 Task: Search one way flight ticket for 1 adult, 1 child, 1 infant in seat in premium economy from Anchorage: Ted Stevens Anchorage International Airport to Sheridan: Sheridan County Airport on 8-6-2023. Choice of flights is Royal air maroc. Number of bags: 1 checked bag. Price is upto 110000. Outbound departure time preference is 23:45.
Action: Mouse moved to (286, 246)
Screenshot: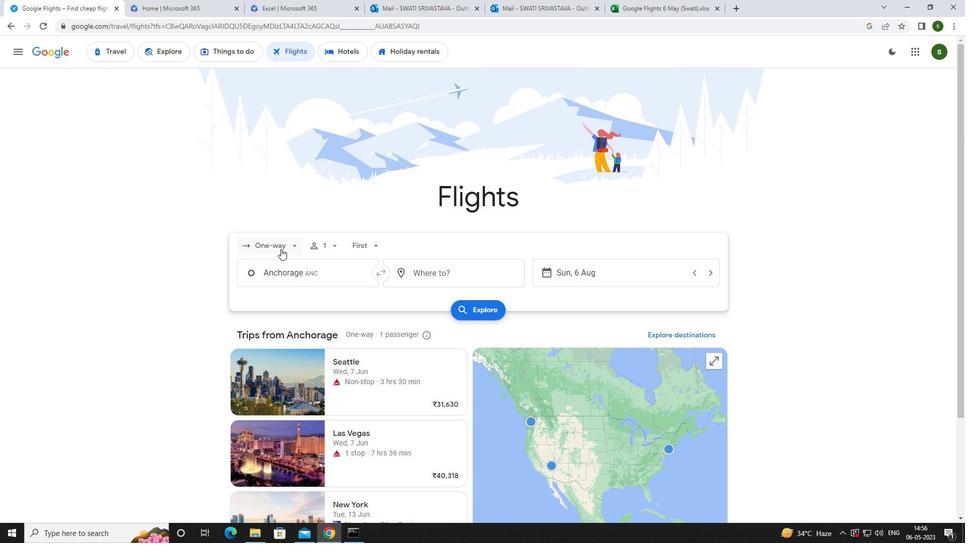 
Action: Mouse pressed left at (286, 246)
Screenshot: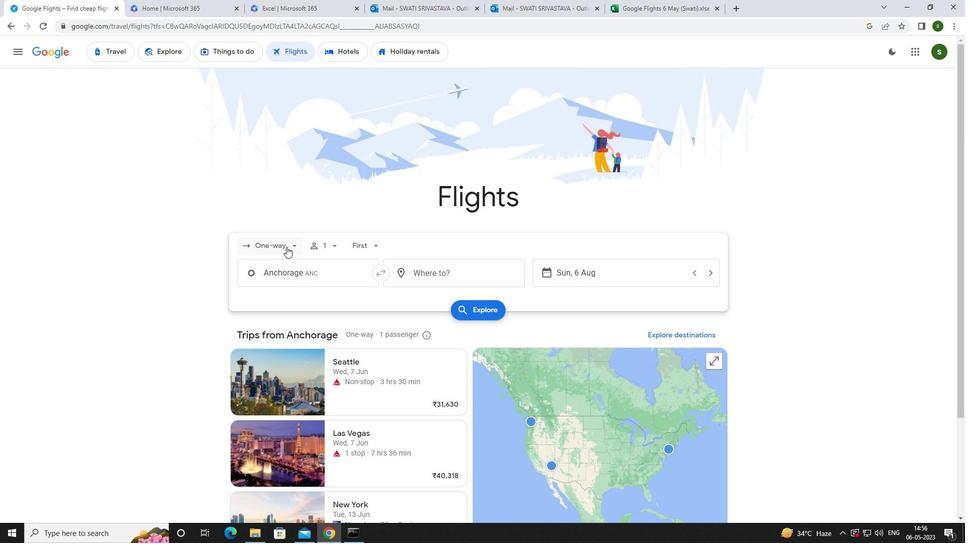 
Action: Mouse moved to (287, 291)
Screenshot: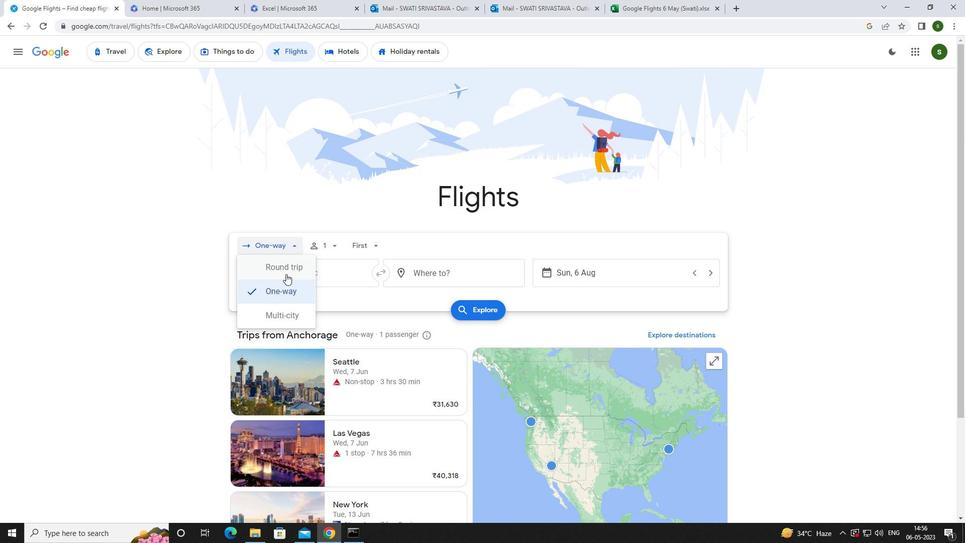 
Action: Mouse pressed left at (287, 291)
Screenshot: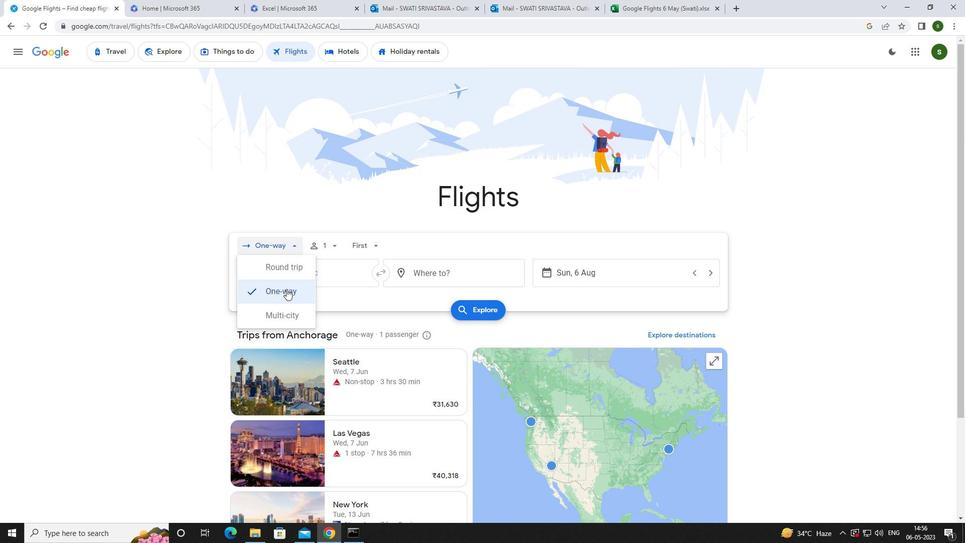 
Action: Mouse moved to (328, 247)
Screenshot: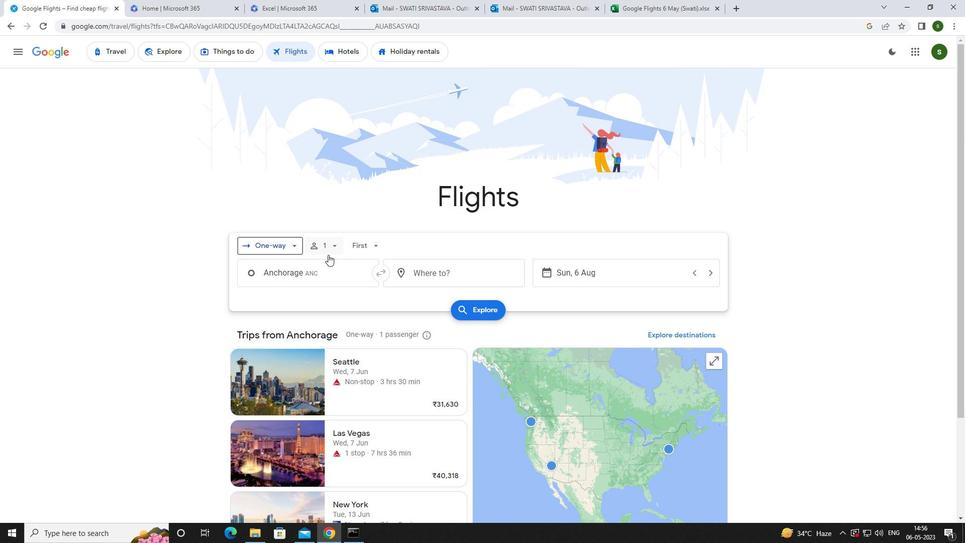 
Action: Mouse pressed left at (328, 247)
Screenshot: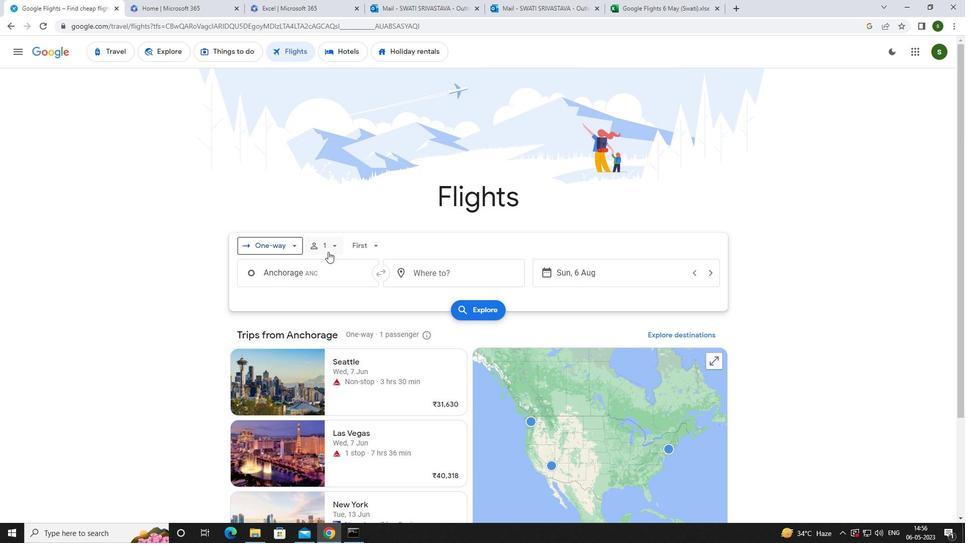 
Action: Mouse moved to (406, 293)
Screenshot: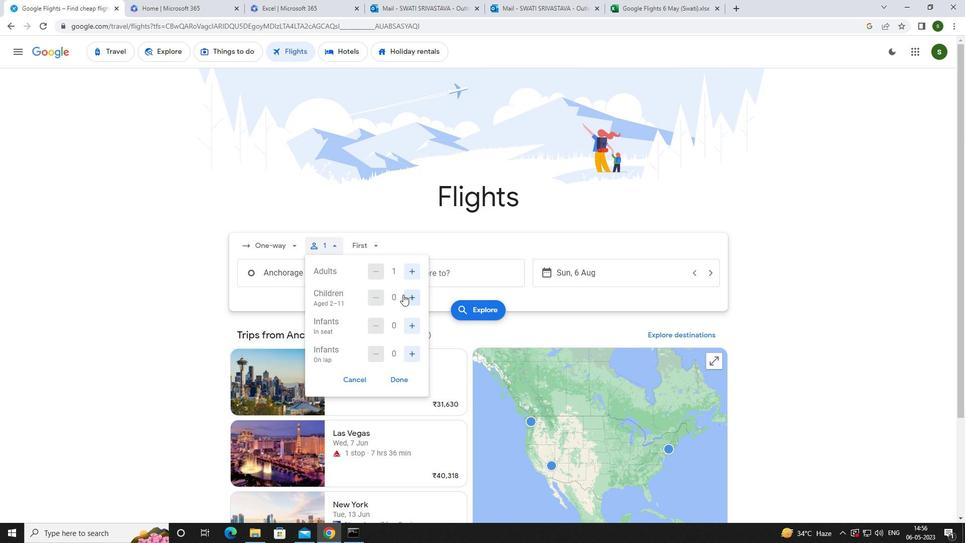 
Action: Mouse pressed left at (406, 293)
Screenshot: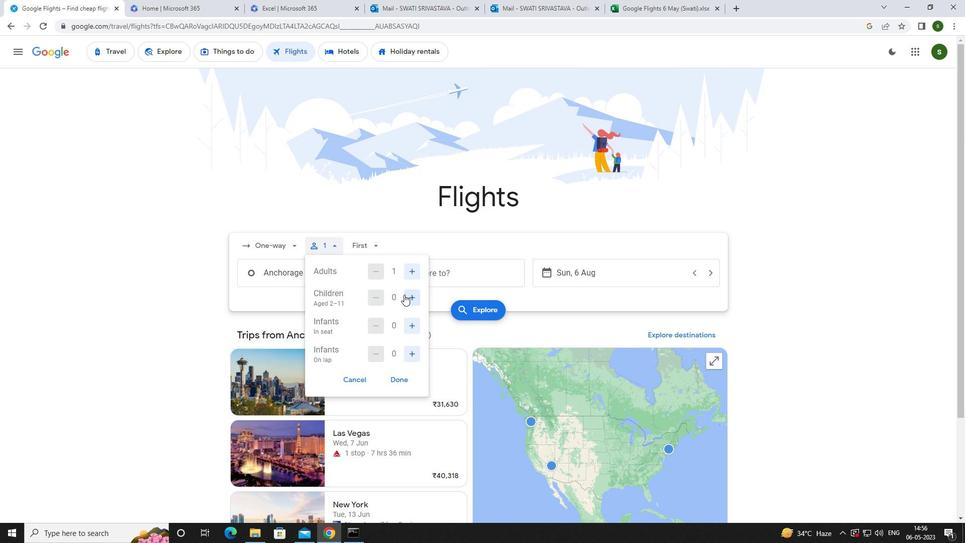 
Action: Mouse moved to (413, 323)
Screenshot: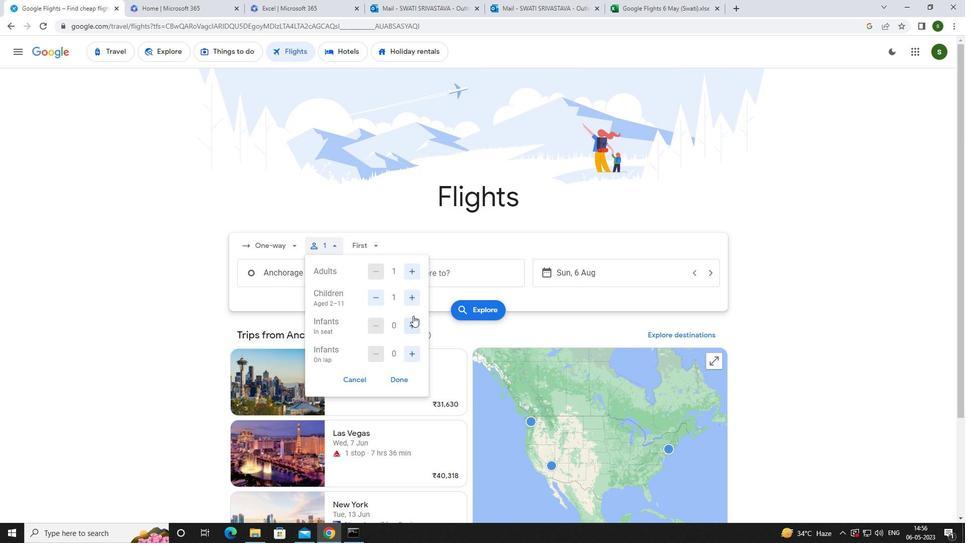 
Action: Mouse pressed left at (413, 323)
Screenshot: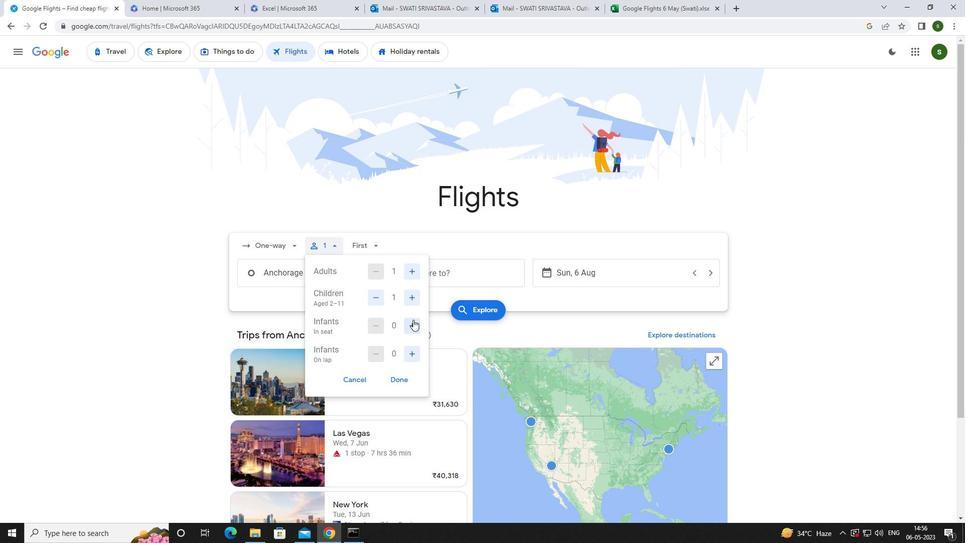 
Action: Mouse moved to (370, 240)
Screenshot: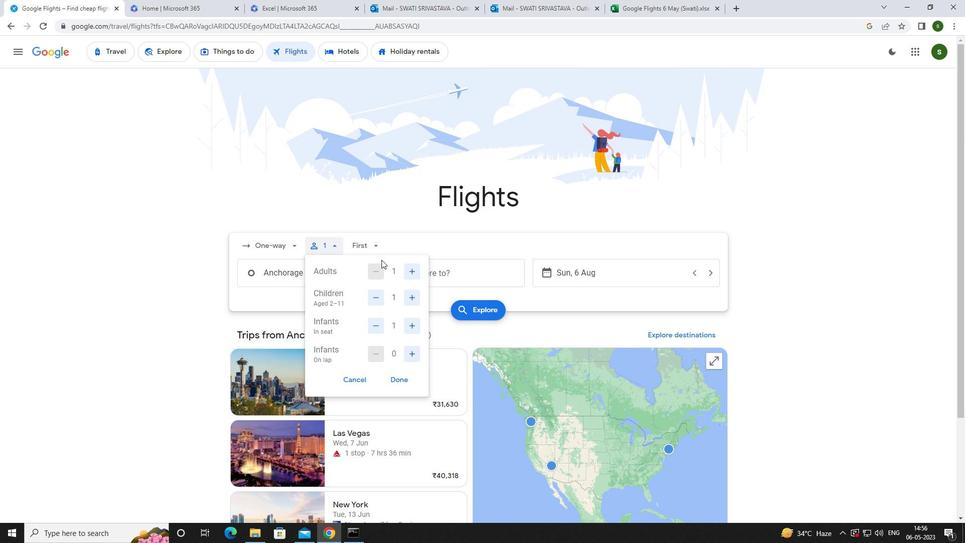 
Action: Mouse pressed left at (370, 240)
Screenshot: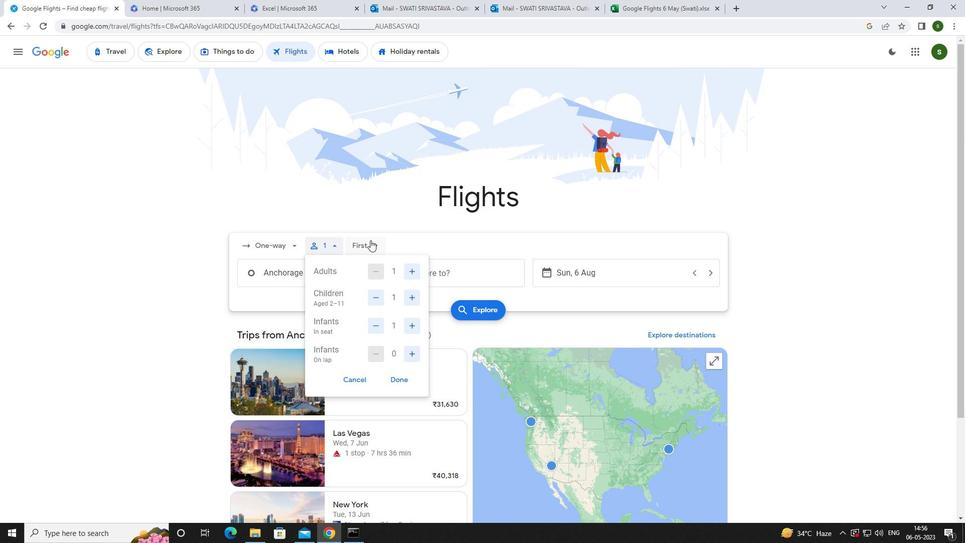 
Action: Mouse moved to (391, 291)
Screenshot: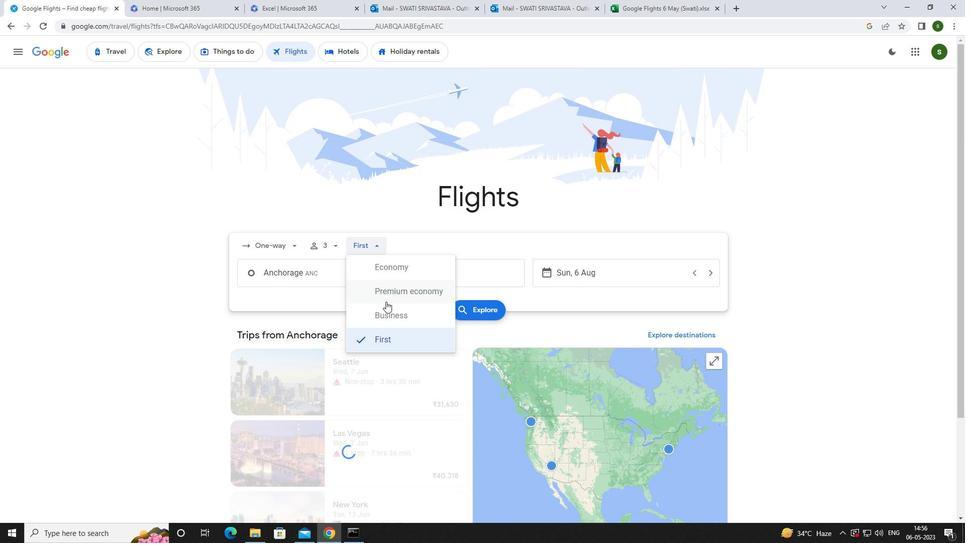 
Action: Mouse pressed left at (391, 291)
Screenshot: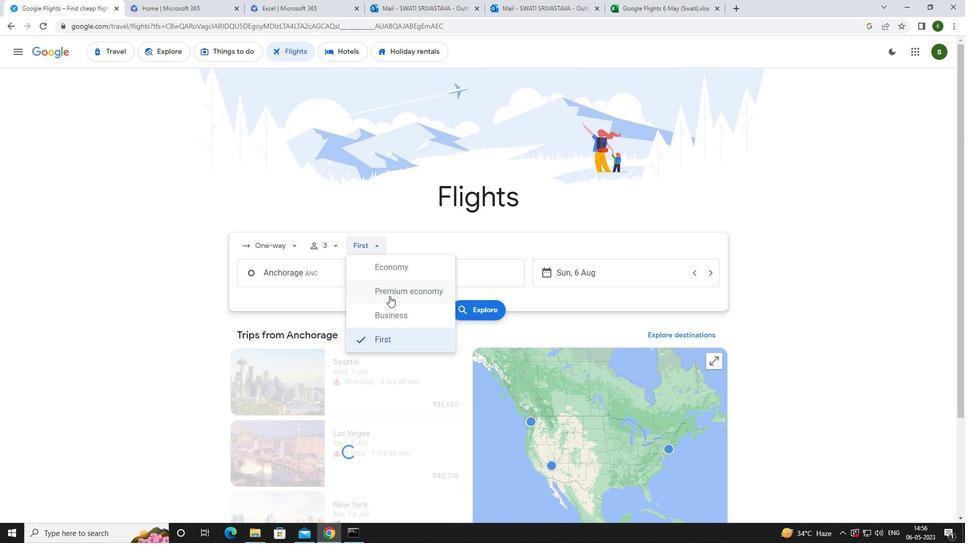 
Action: Mouse moved to (340, 271)
Screenshot: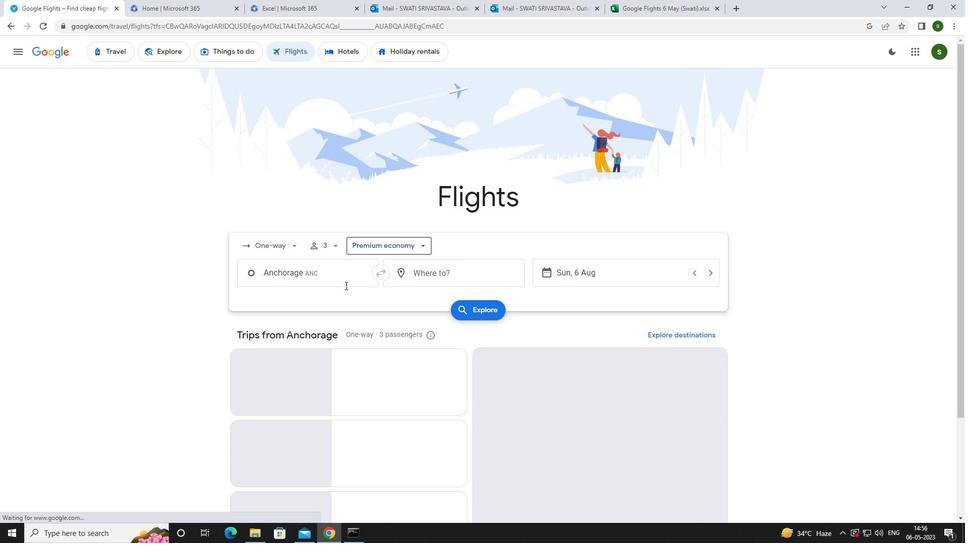 
Action: Mouse pressed left at (340, 271)
Screenshot: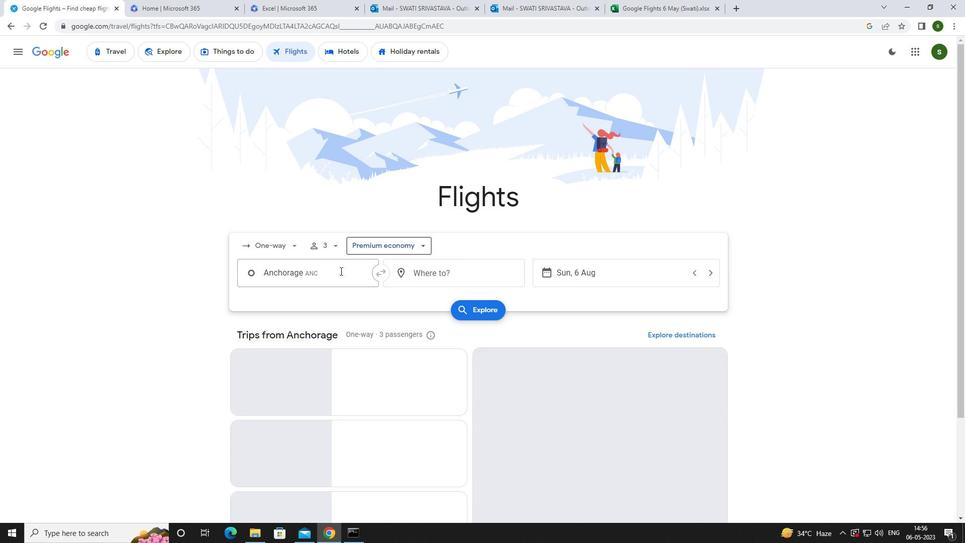 
Action: Key pressed <Key.caps_lock>a<Key.caps_lock>nchorage
Screenshot: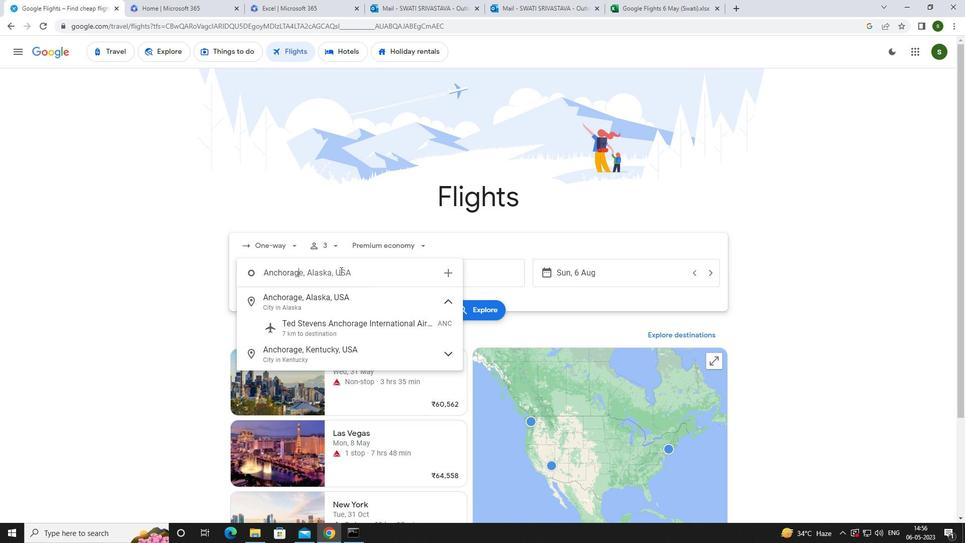 
Action: Mouse moved to (353, 329)
Screenshot: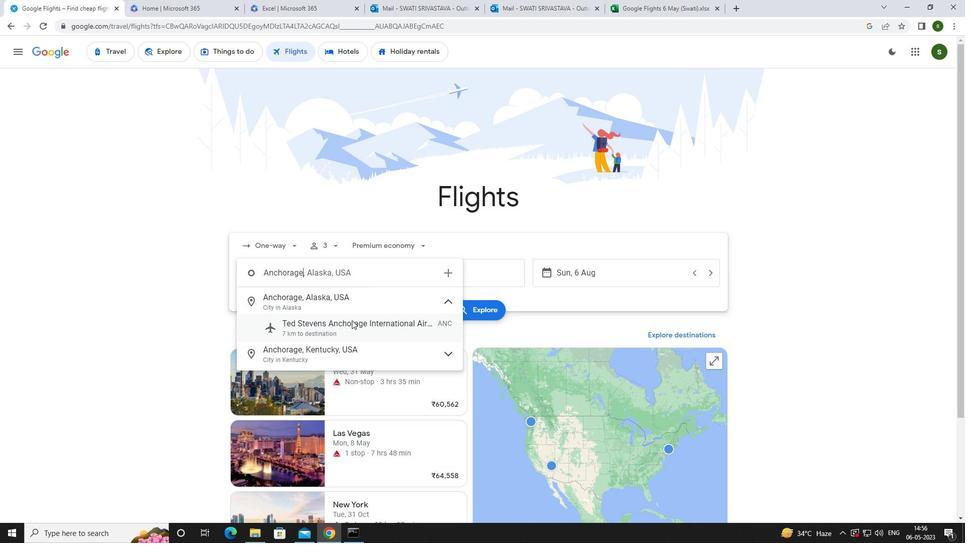 
Action: Mouse pressed left at (353, 329)
Screenshot: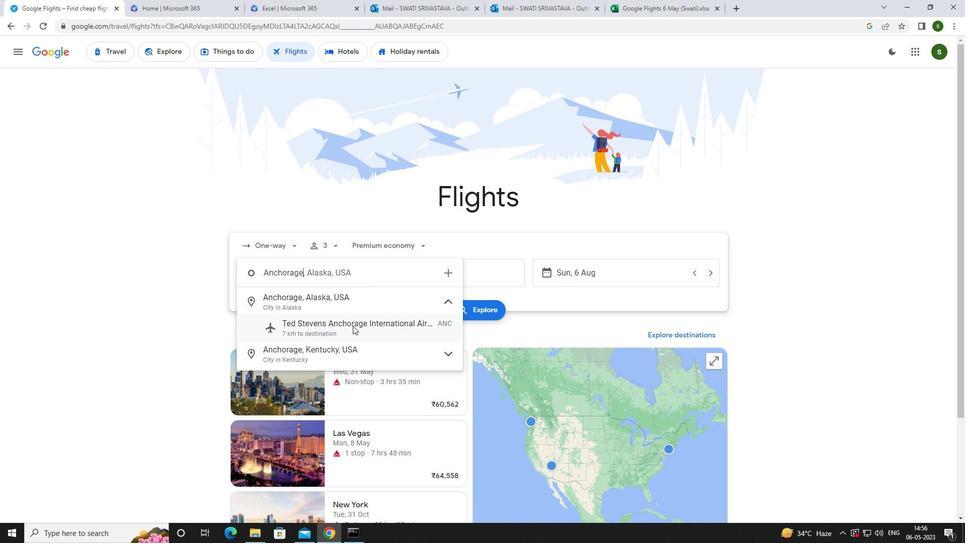 
Action: Mouse moved to (427, 263)
Screenshot: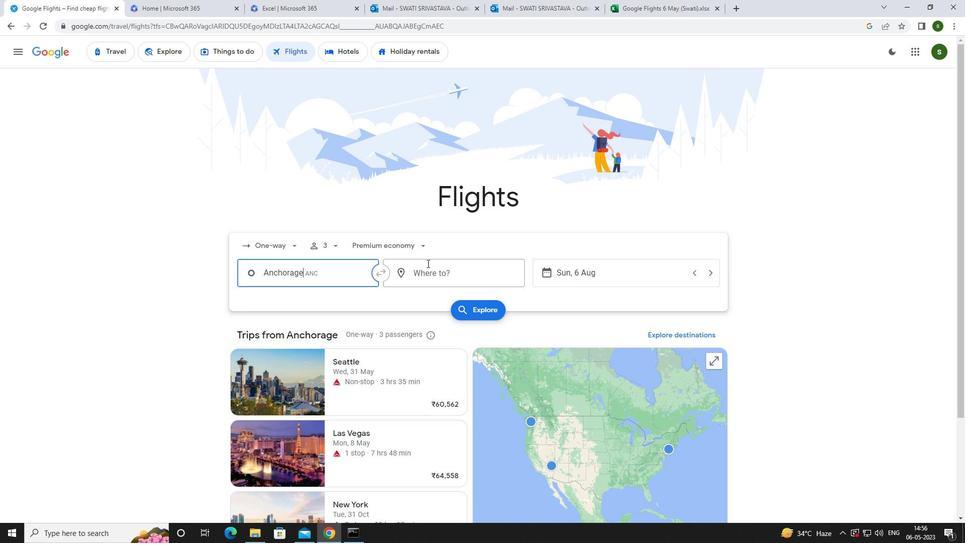
Action: Mouse pressed left at (427, 263)
Screenshot: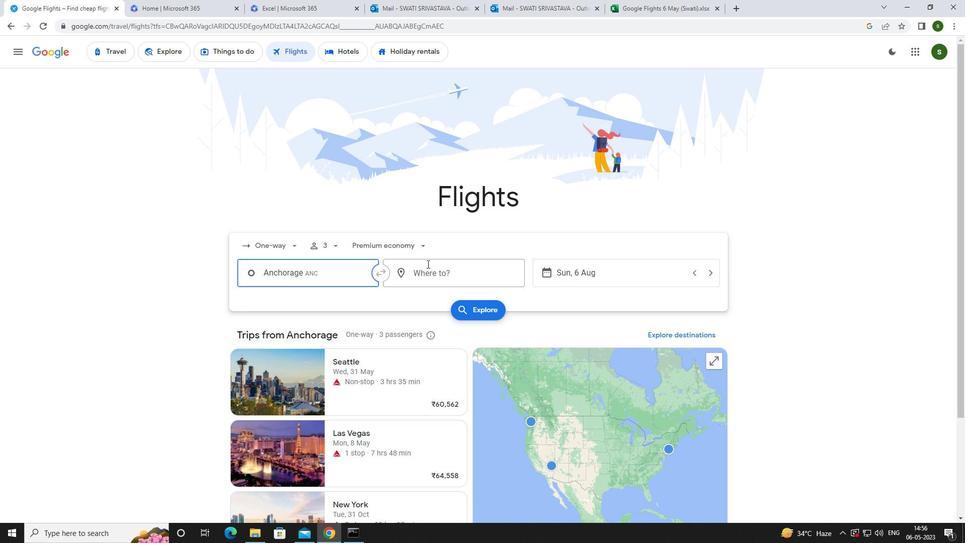 
Action: Mouse moved to (411, 259)
Screenshot: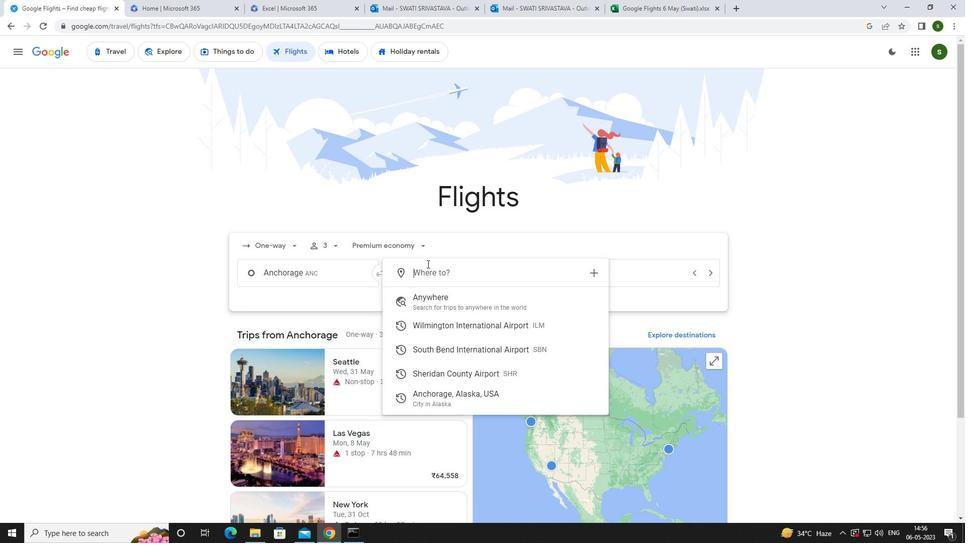 
Action: Key pressed <Key.caps_lock>s<Key.caps_lock>heridan
Screenshot: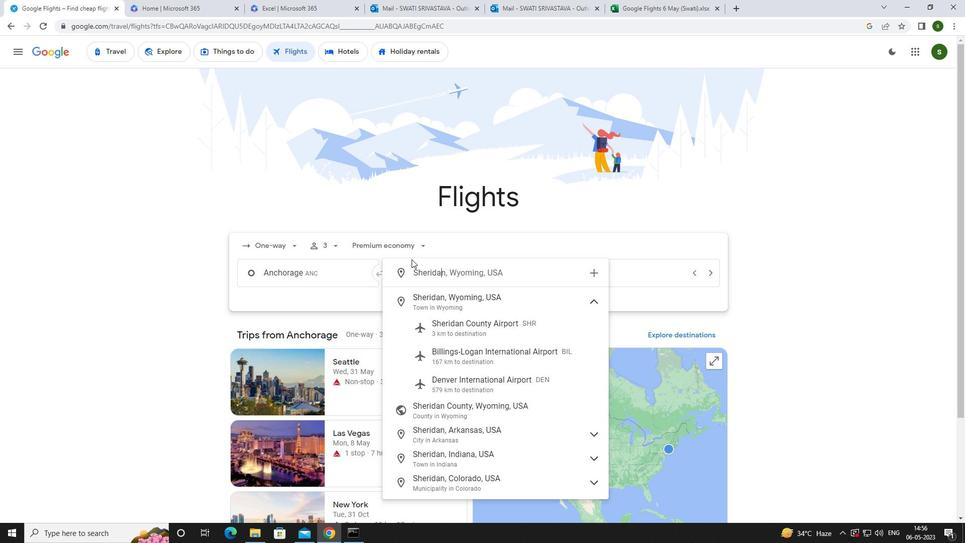 
Action: Mouse moved to (474, 328)
Screenshot: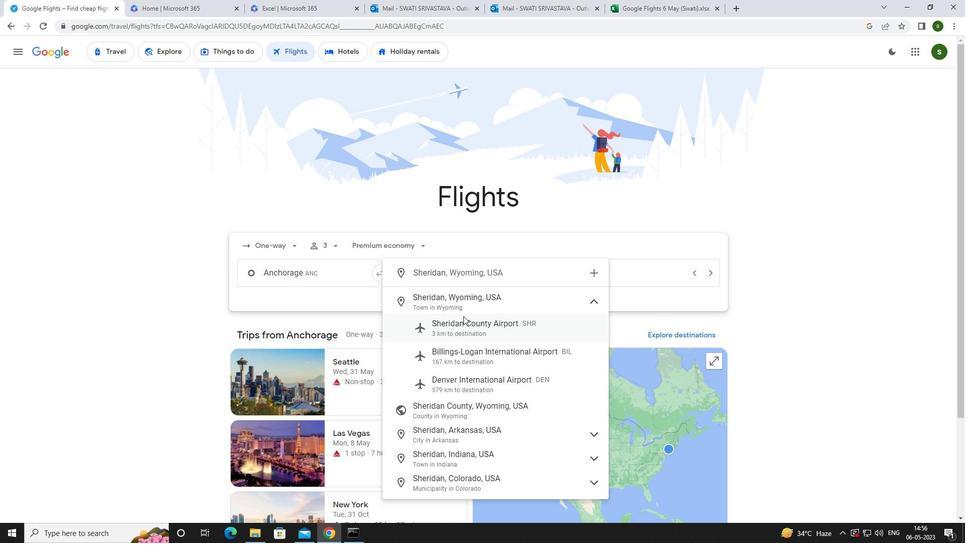 
Action: Mouse pressed left at (474, 328)
Screenshot: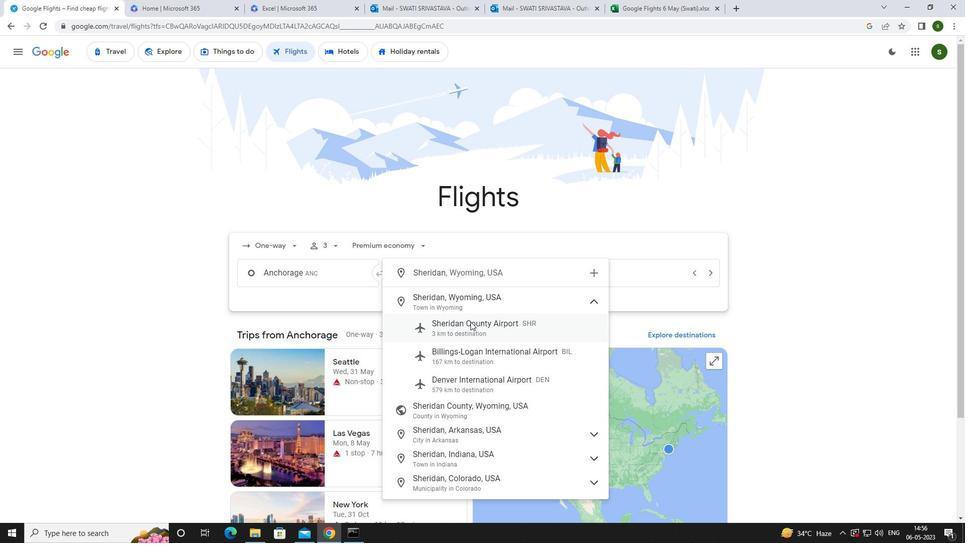 
Action: Mouse moved to (589, 272)
Screenshot: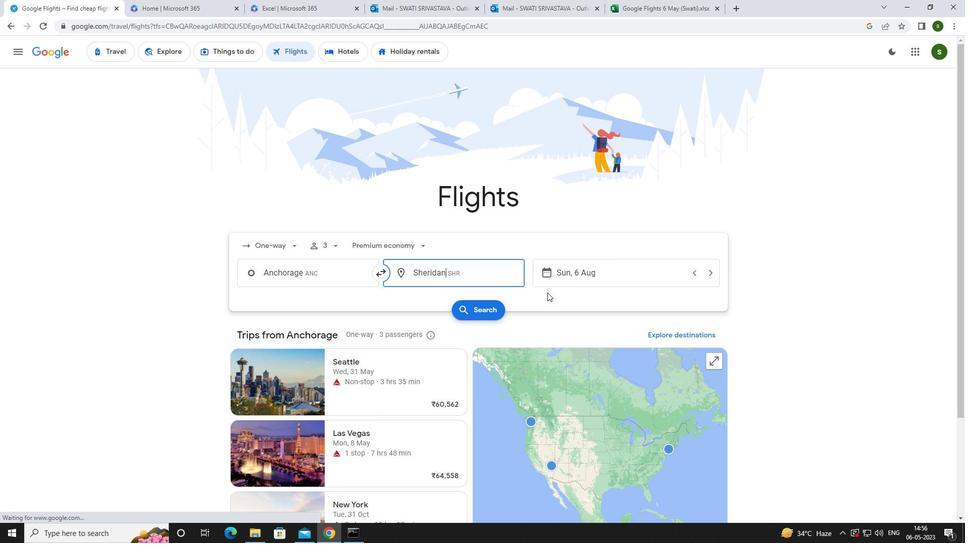
Action: Mouse pressed left at (589, 272)
Screenshot: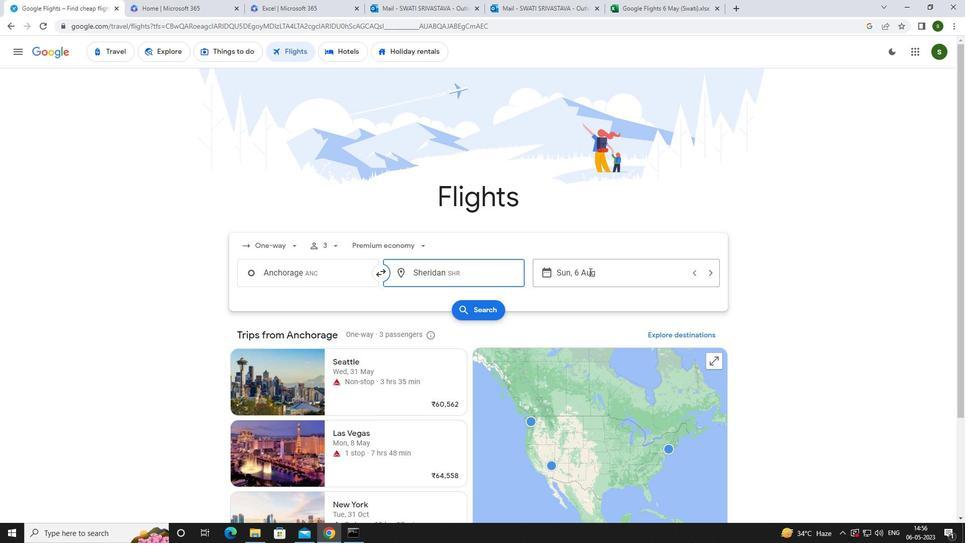 
Action: Mouse moved to (370, 365)
Screenshot: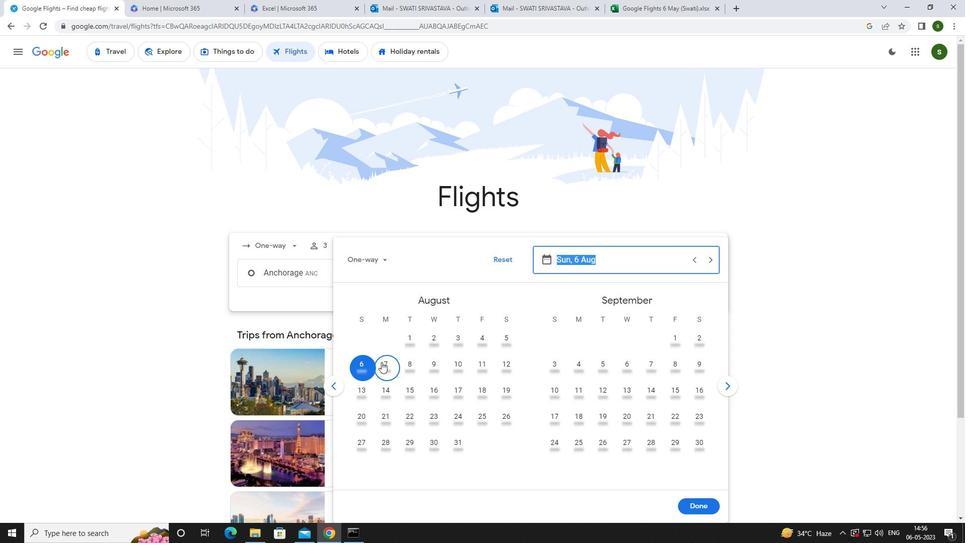 
Action: Mouse pressed left at (370, 365)
Screenshot: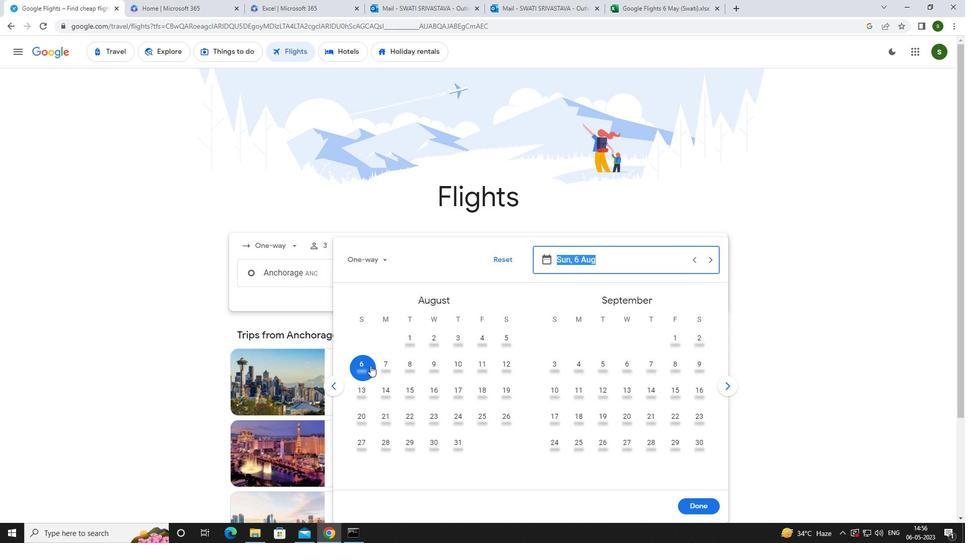 
Action: Mouse moved to (702, 505)
Screenshot: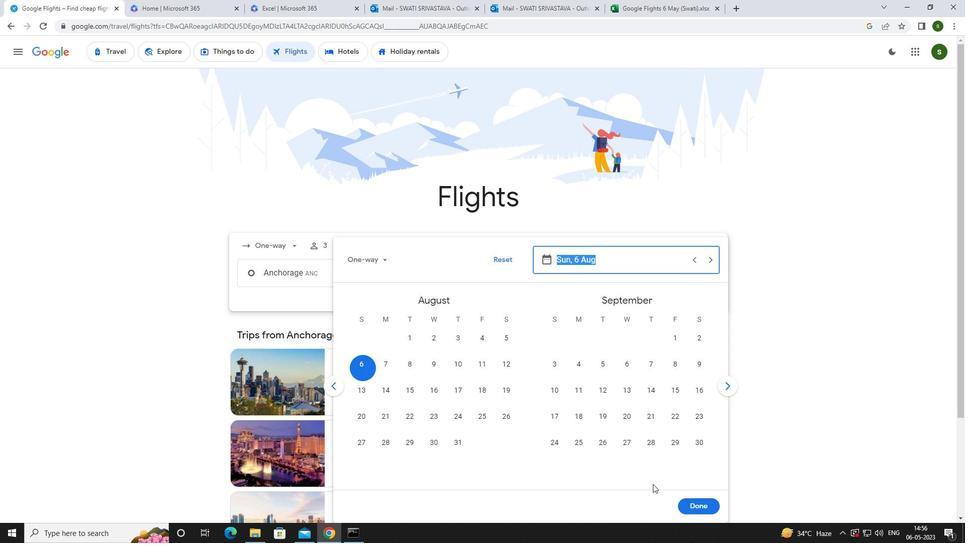 
Action: Mouse pressed left at (702, 505)
Screenshot: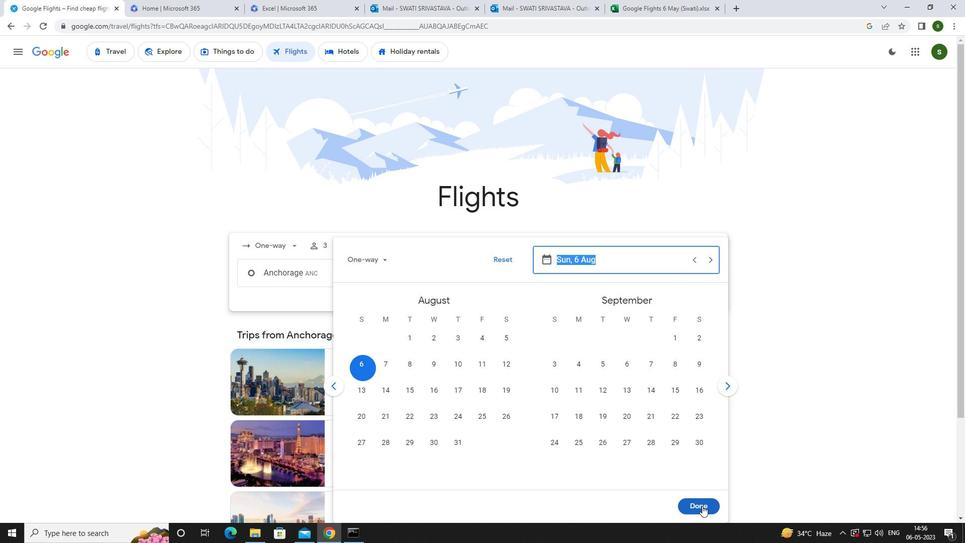 
Action: Mouse moved to (474, 312)
Screenshot: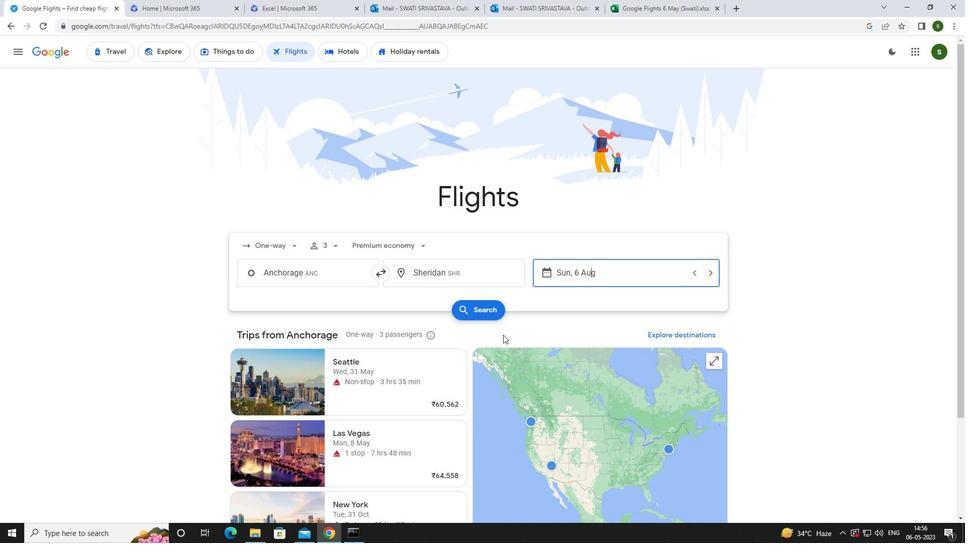 
Action: Mouse pressed left at (474, 312)
Screenshot: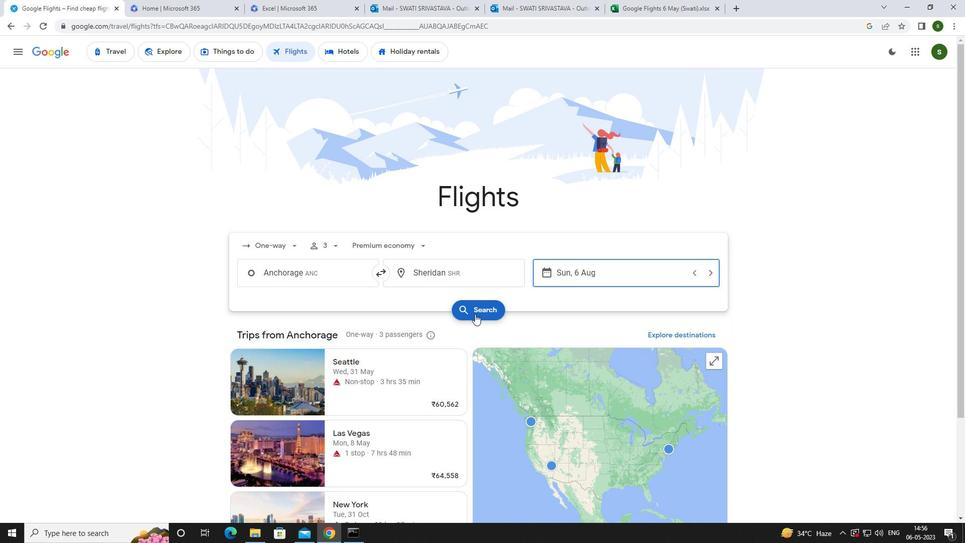 
Action: Mouse moved to (255, 142)
Screenshot: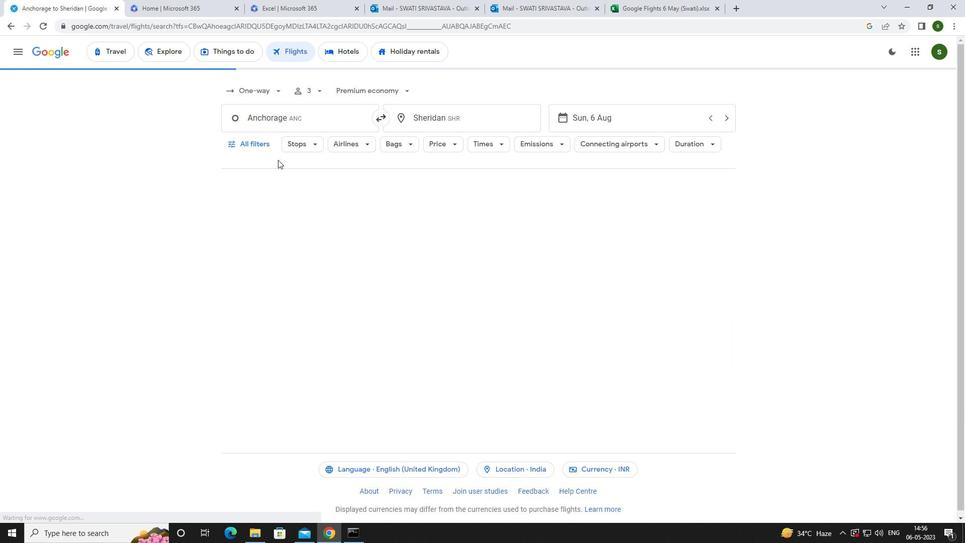 
Action: Mouse pressed left at (255, 142)
Screenshot: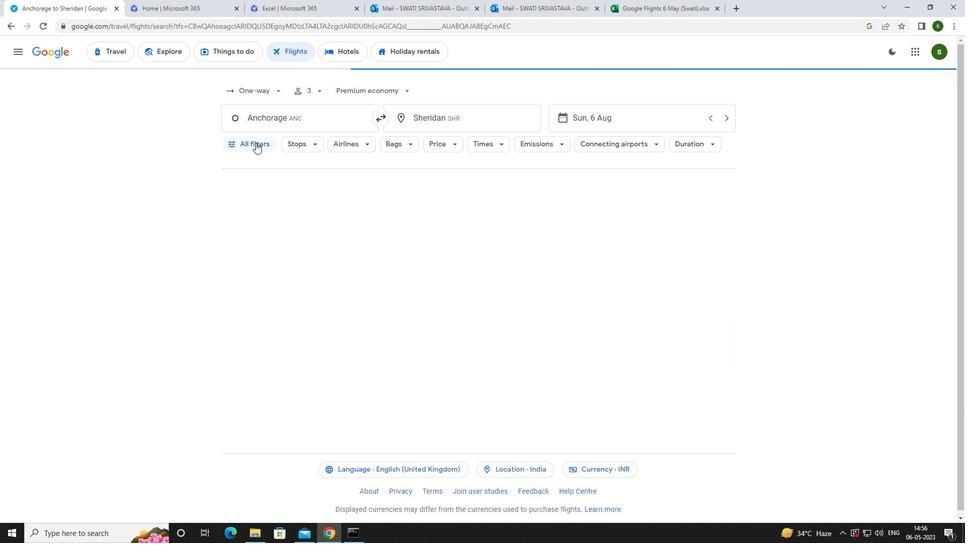 
Action: Mouse moved to (370, 352)
Screenshot: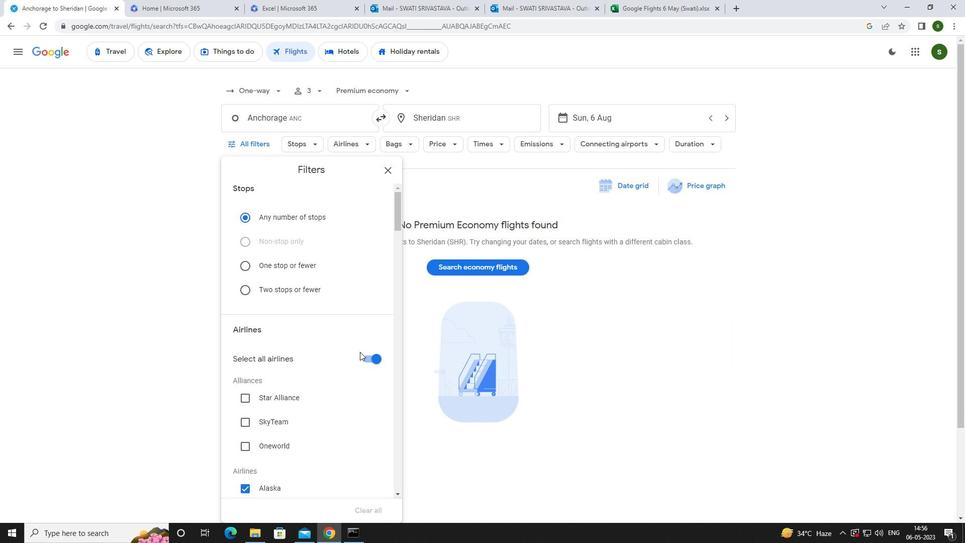 
Action: Mouse pressed left at (370, 352)
Screenshot: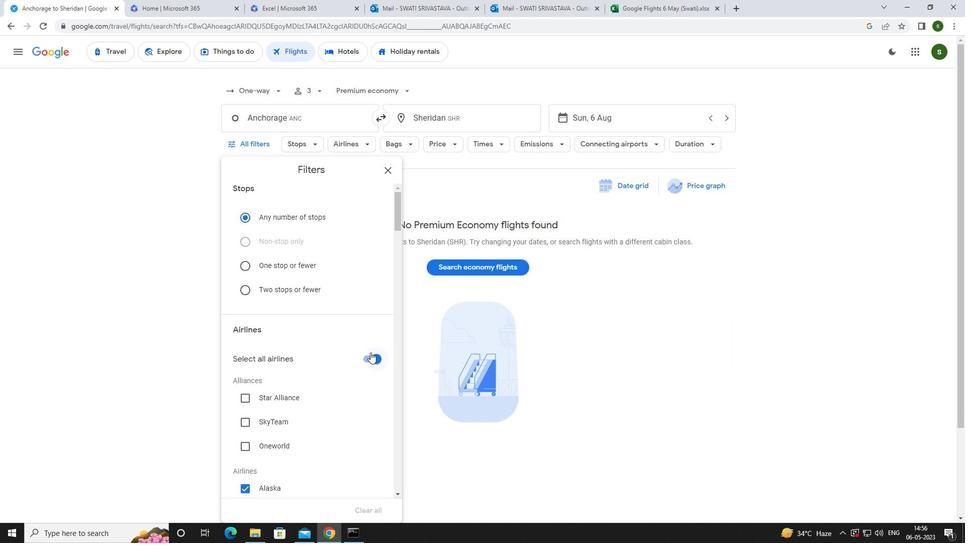 
Action: Mouse moved to (333, 330)
Screenshot: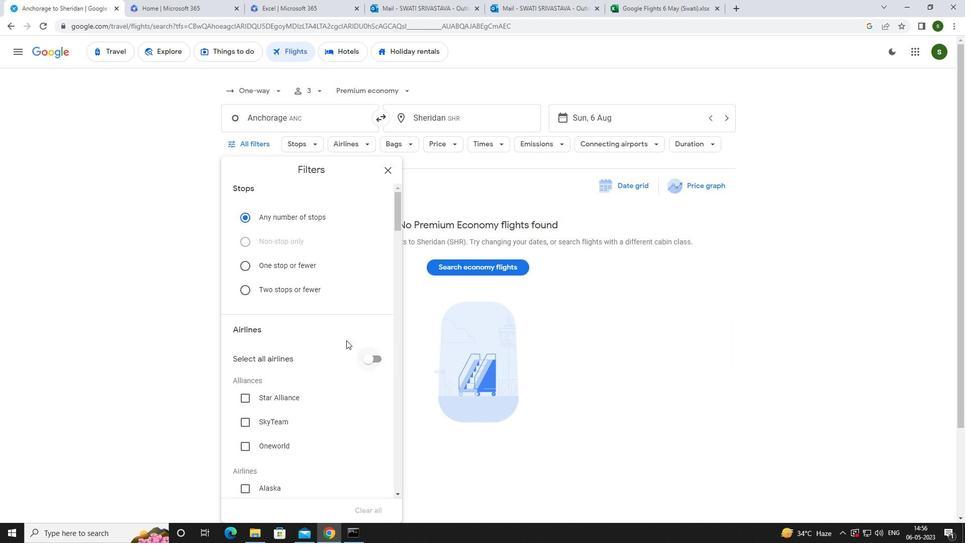 
Action: Mouse scrolled (333, 330) with delta (0, 0)
Screenshot: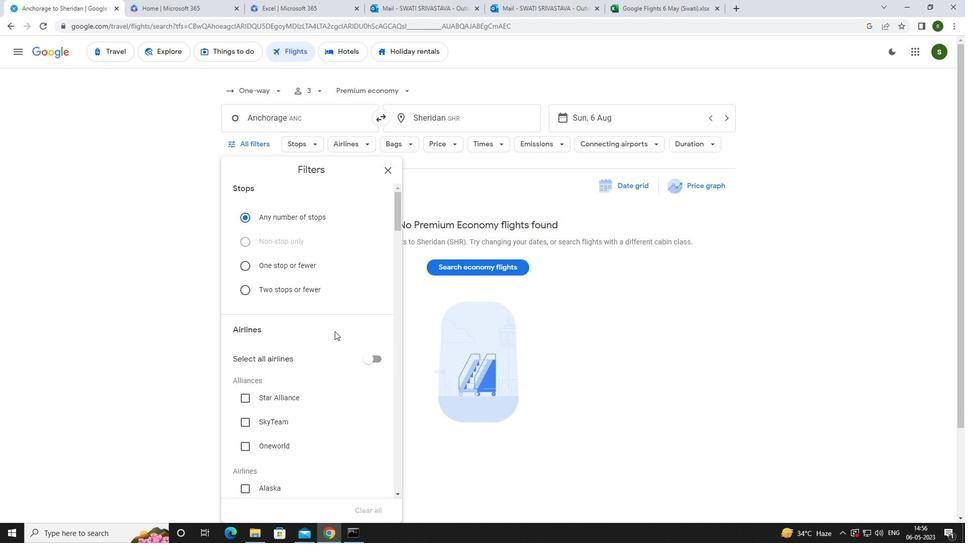 
Action: Mouse scrolled (333, 330) with delta (0, 0)
Screenshot: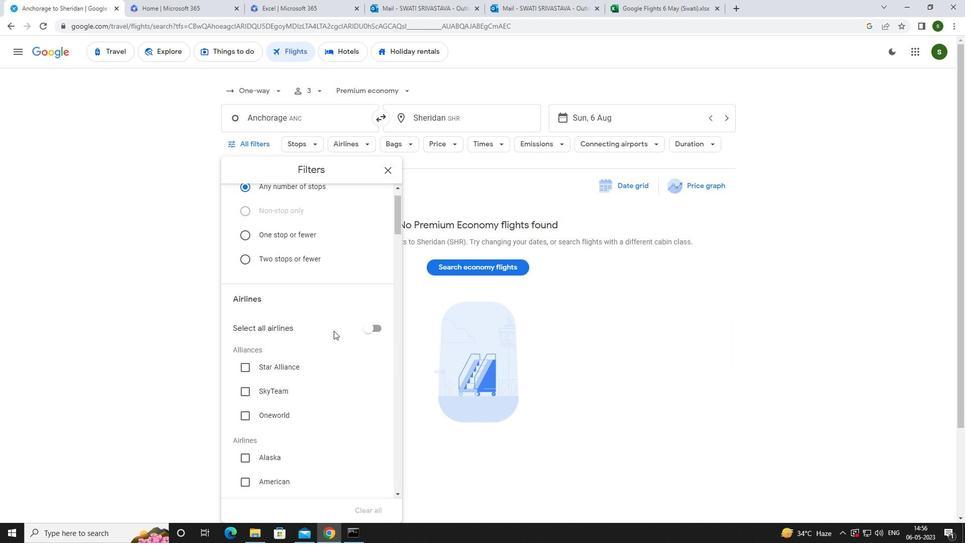 
Action: Mouse scrolled (333, 330) with delta (0, 0)
Screenshot: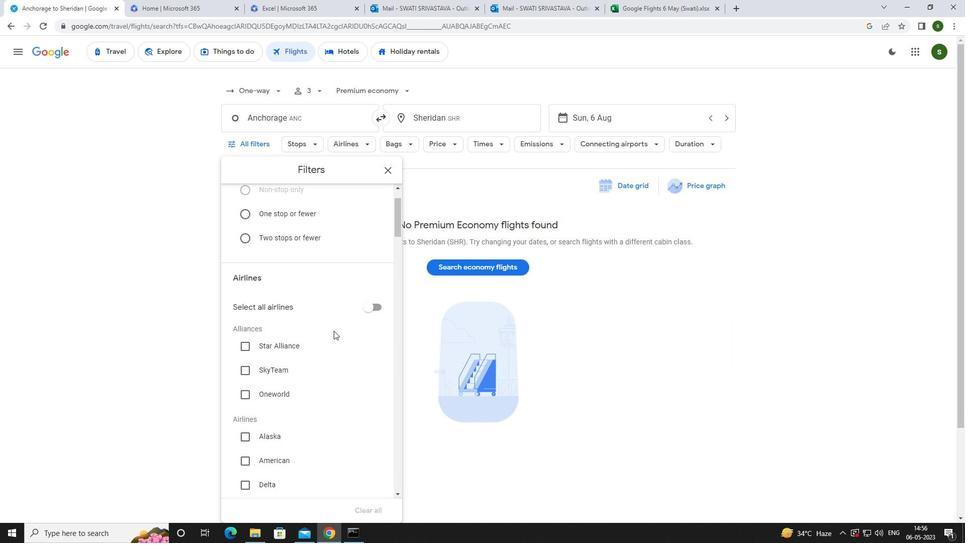 
Action: Mouse scrolled (333, 330) with delta (0, 0)
Screenshot: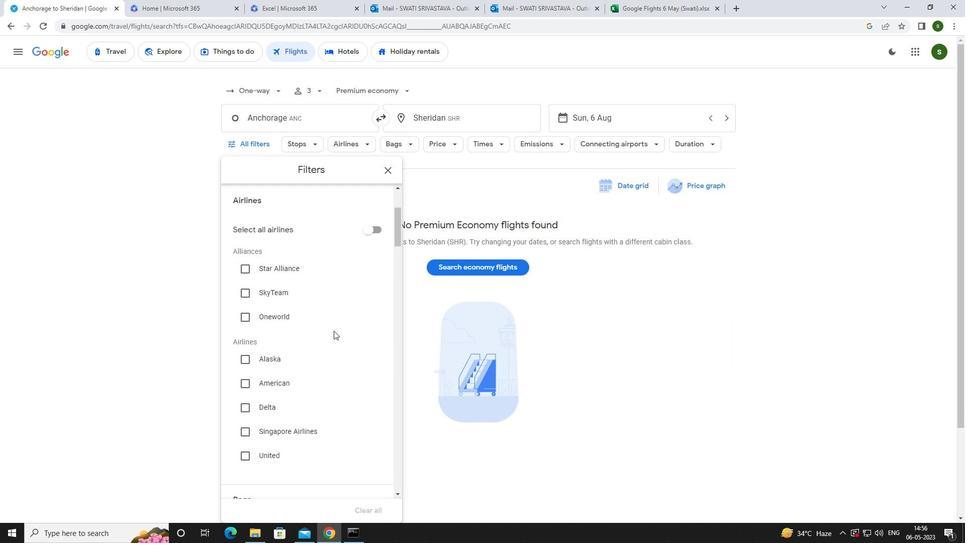 
Action: Mouse scrolled (333, 330) with delta (0, 0)
Screenshot: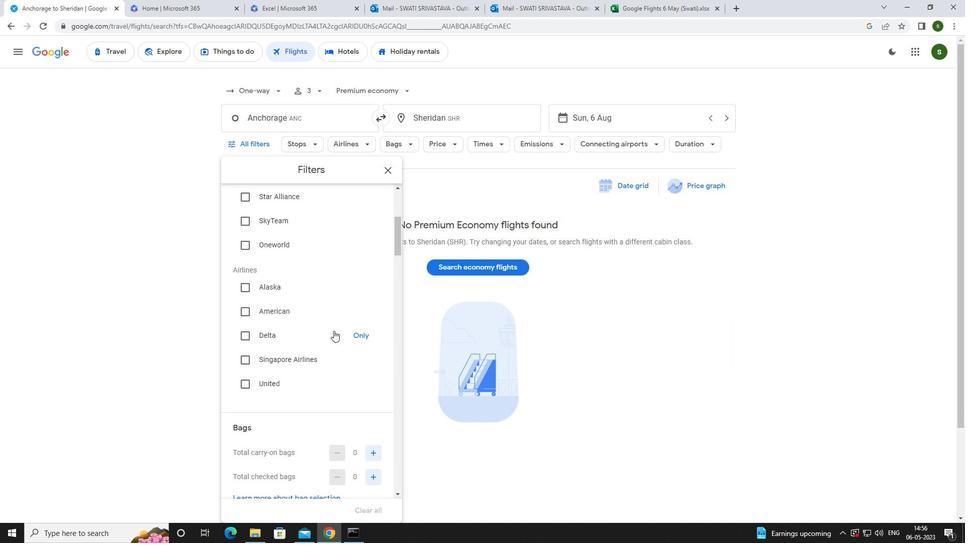 
Action: Mouse scrolled (333, 330) with delta (0, 0)
Screenshot: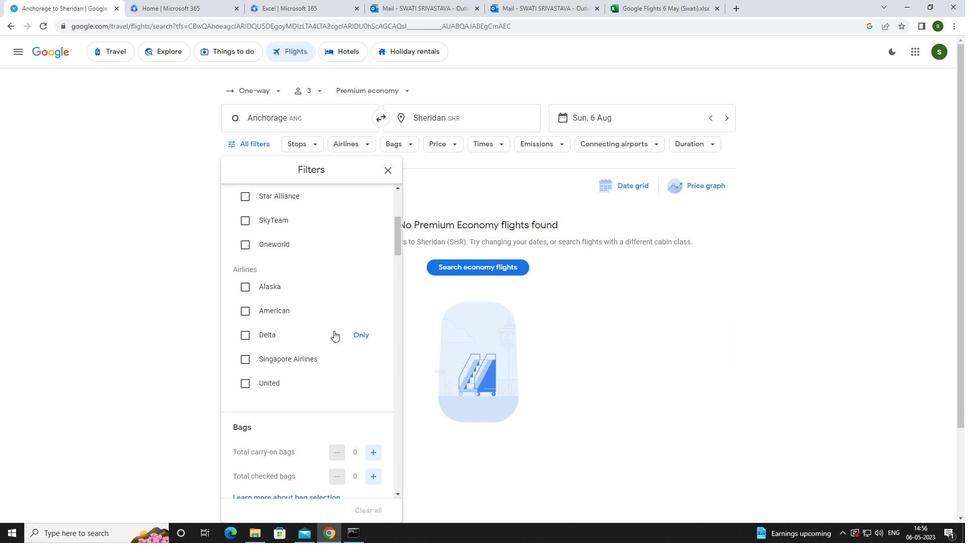 
Action: Mouse scrolled (333, 330) with delta (0, 0)
Screenshot: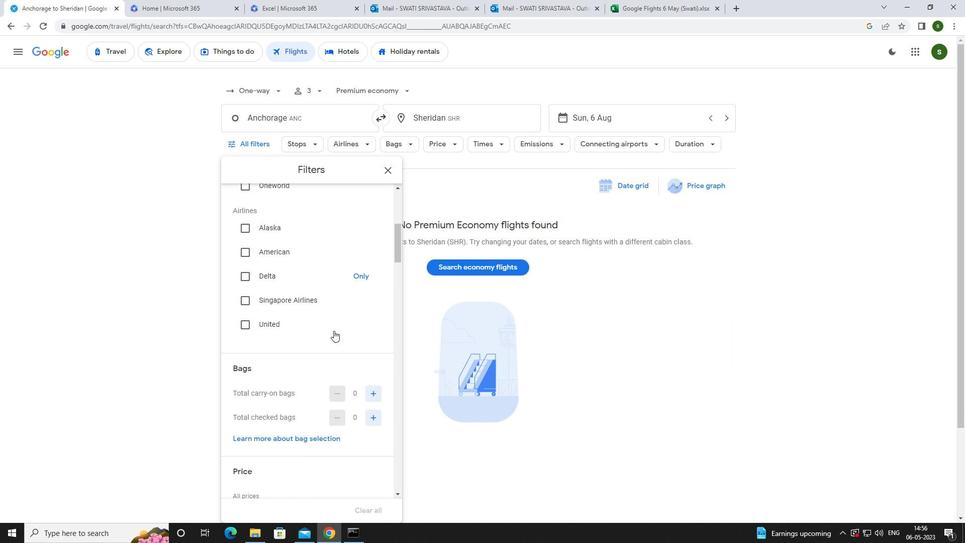 
Action: Mouse moved to (369, 323)
Screenshot: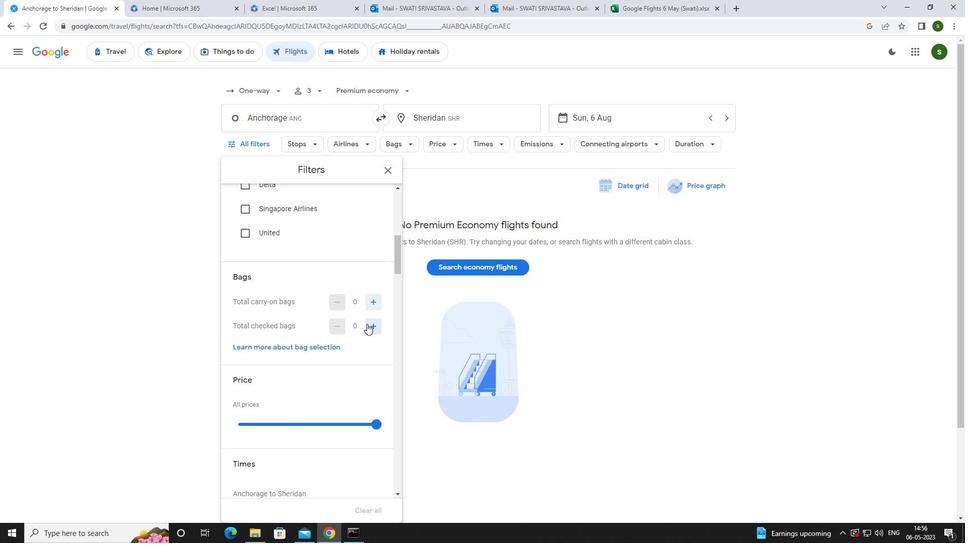
Action: Mouse pressed left at (369, 323)
Screenshot: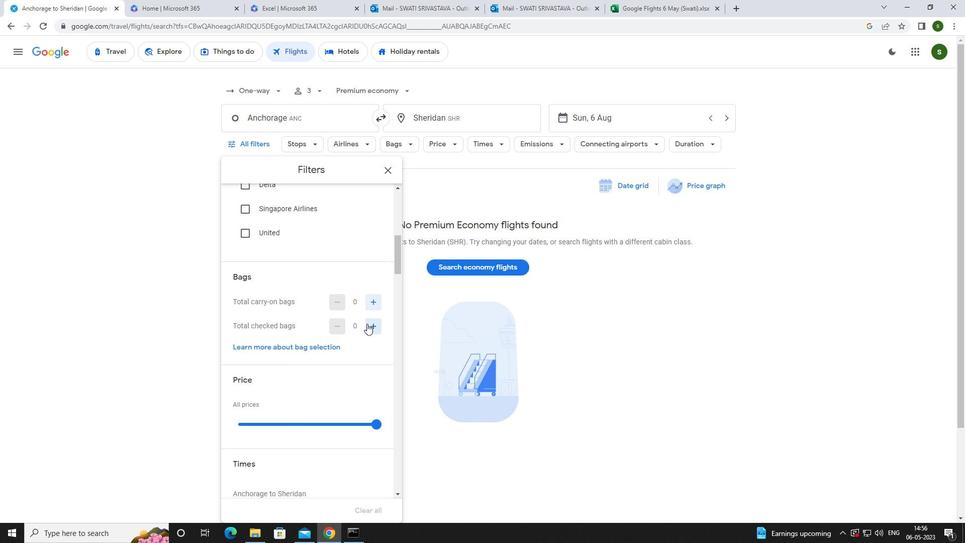 
Action: Mouse moved to (369, 323)
Screenshot: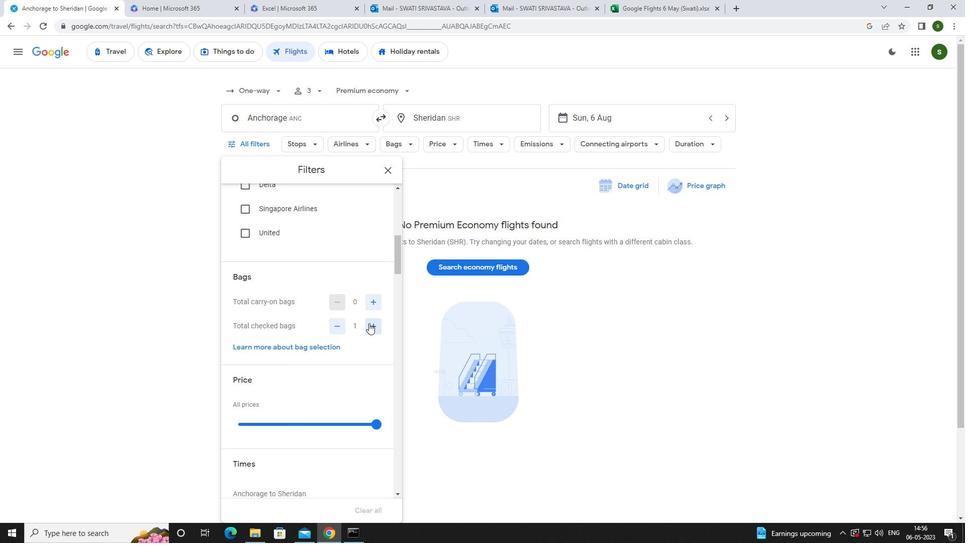 
Action: Mouse scrolled (369, 322) with delta (0, 0)
Screenshot: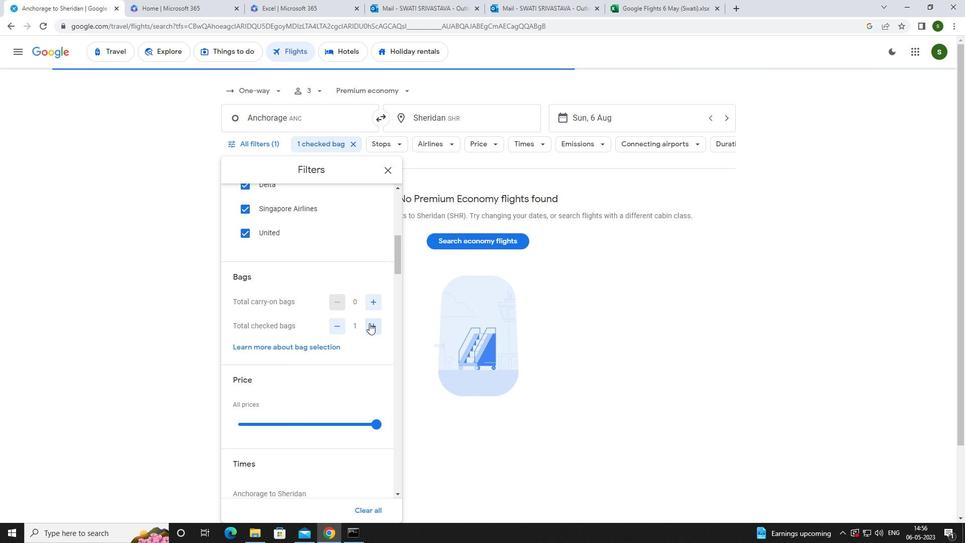 
Action: Mouse scrolled (369, 322) with delta (0, 0)
Screenshot: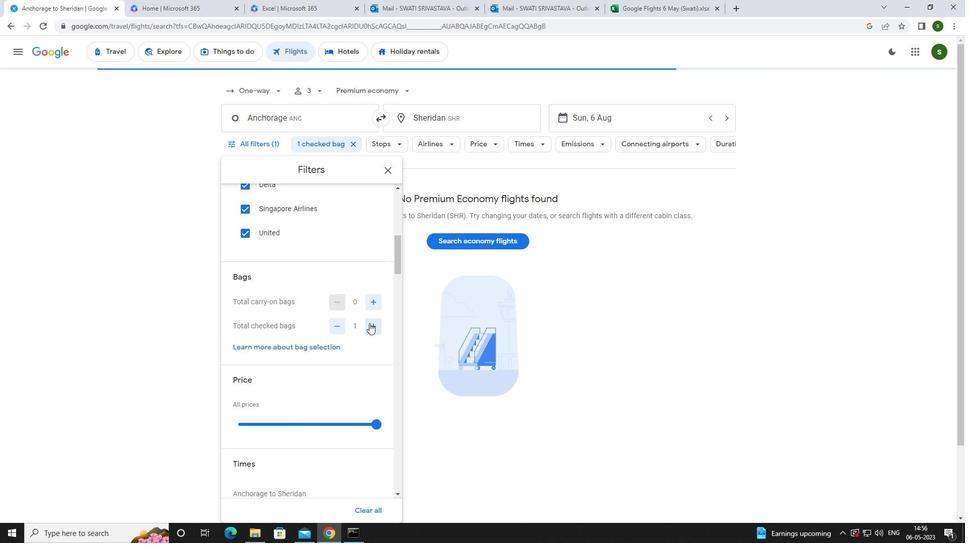 
Action: Mouse moved to (376, 322)
Screenshot: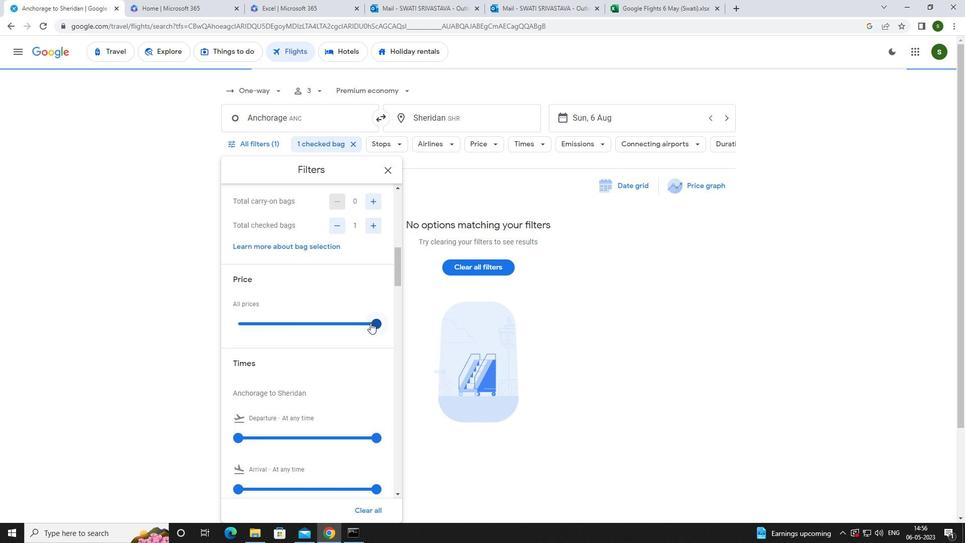 
Action: Mouse pressed left at (376, 322)
Screenshot: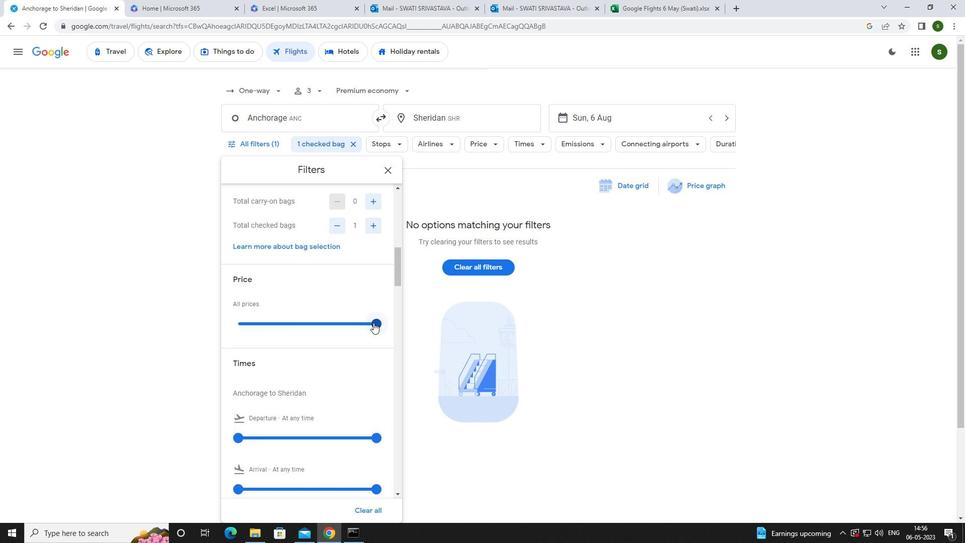 
Action: Mouse moved to (375, 322)
Screenshot: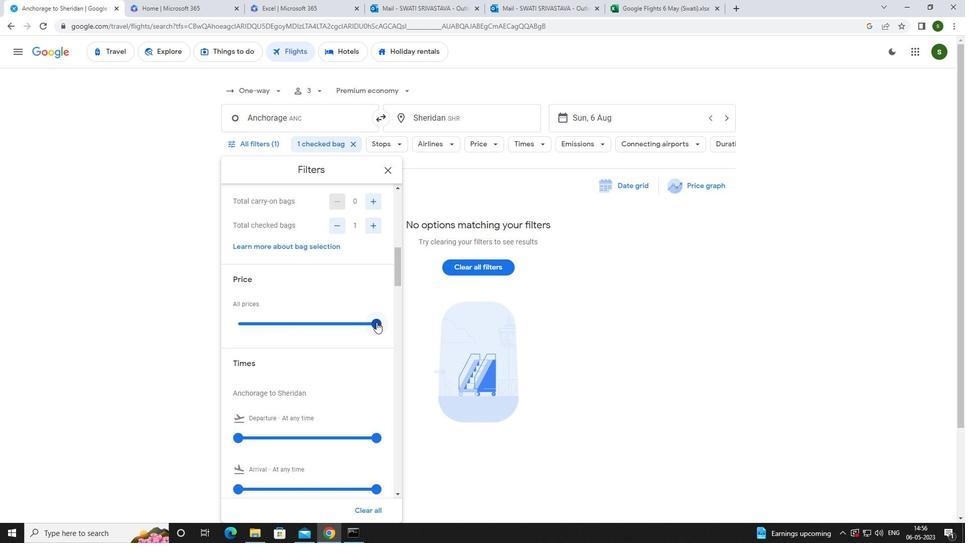 
Action: Mouse scrolled (375, 321) with delta (0, 0)
Screenshot: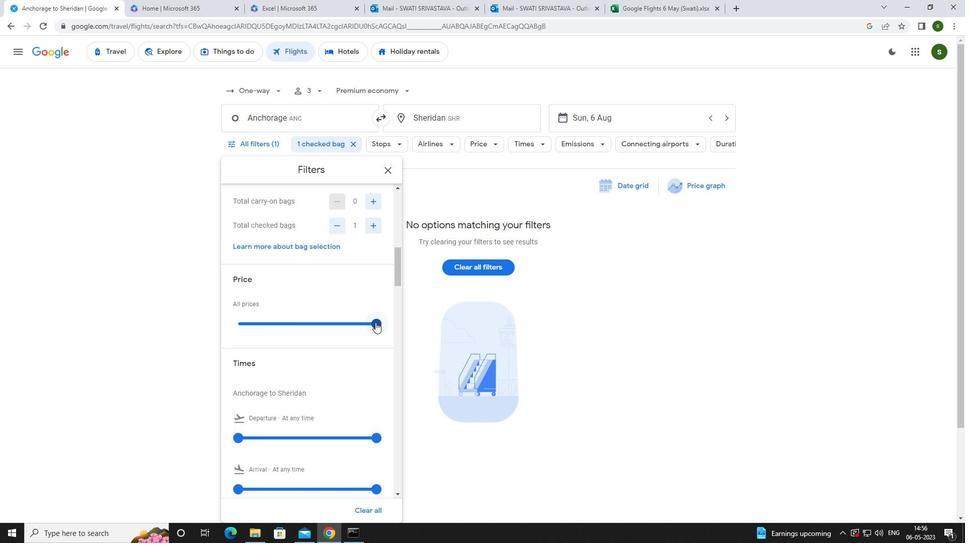 
Action: Mouse moved to (240, 388)
Screenshot: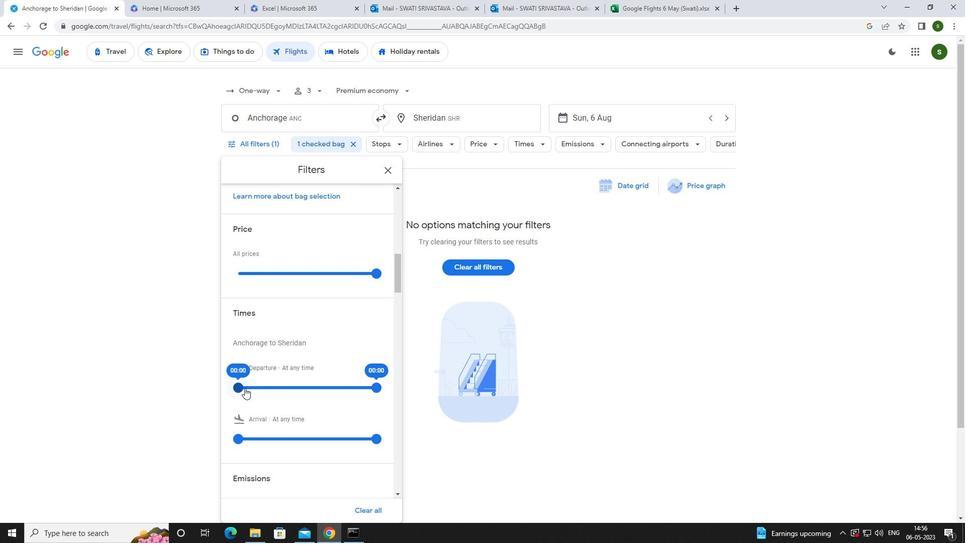 
Action: Mouse pressed left at (240, 388)
Screenshot: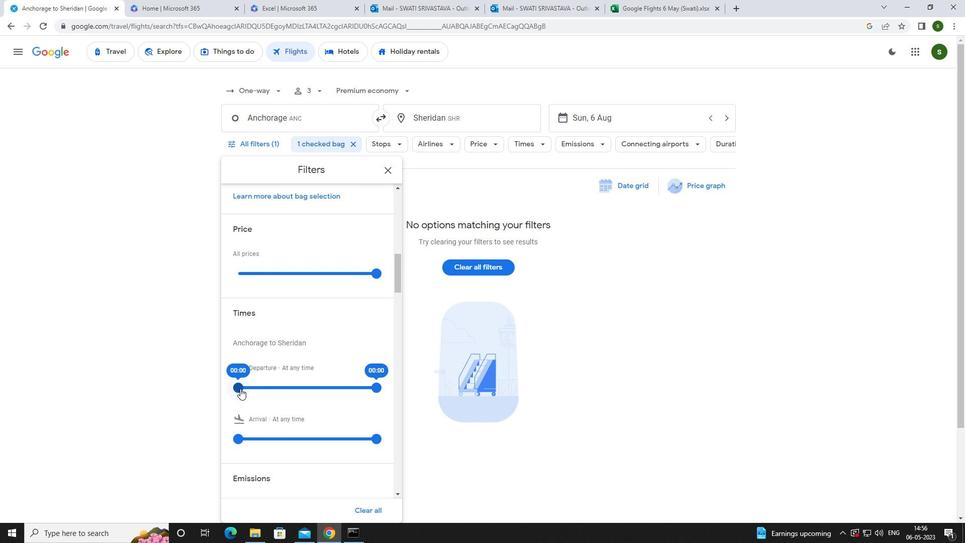 
Action: Mouse moved to (438, 435)
Screenshot: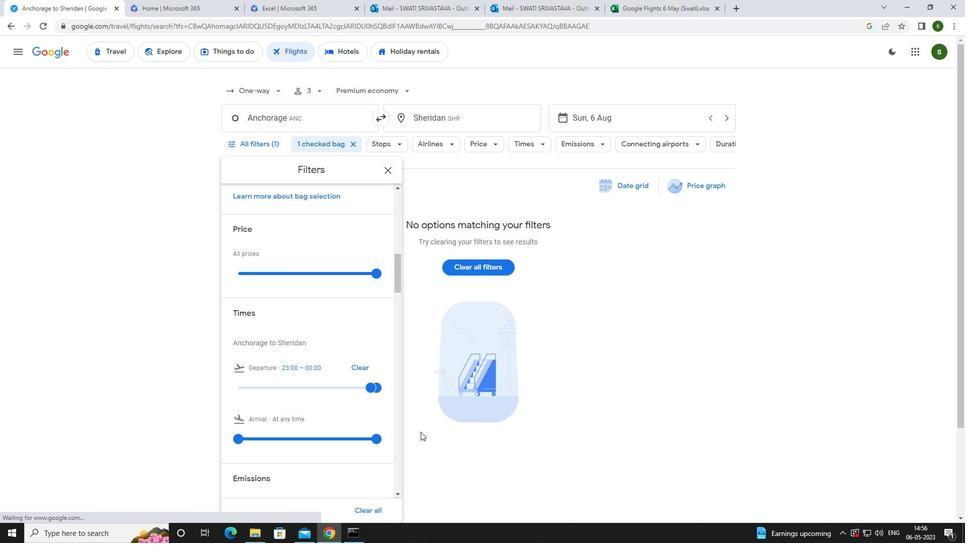 
Action: Mouse pressed left at (438, 435)
Screenshot: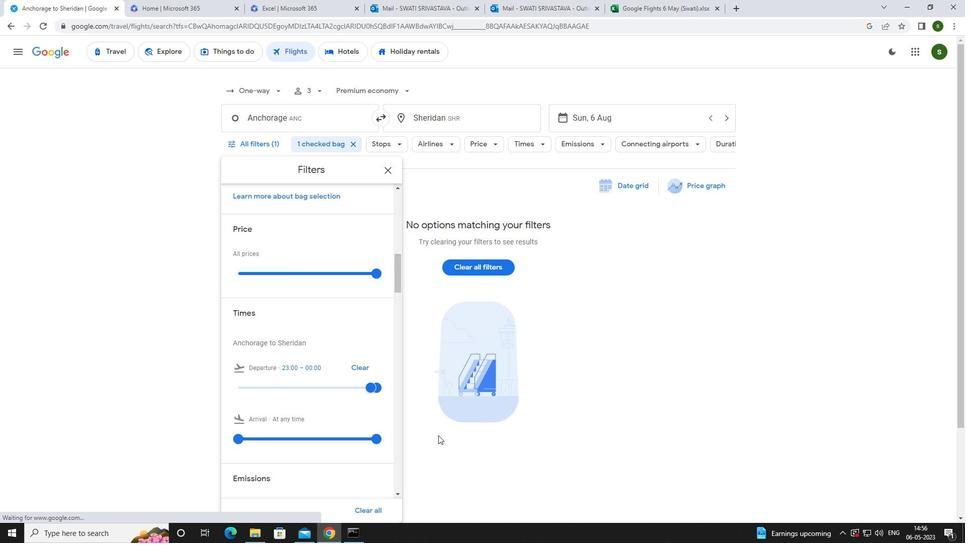 
